 Task: Add Sprouts Organic Sprouts Blend Medium Roast Ground Coffee to the cart.
Action: Mouse moved to (22, 91)
Screenshot: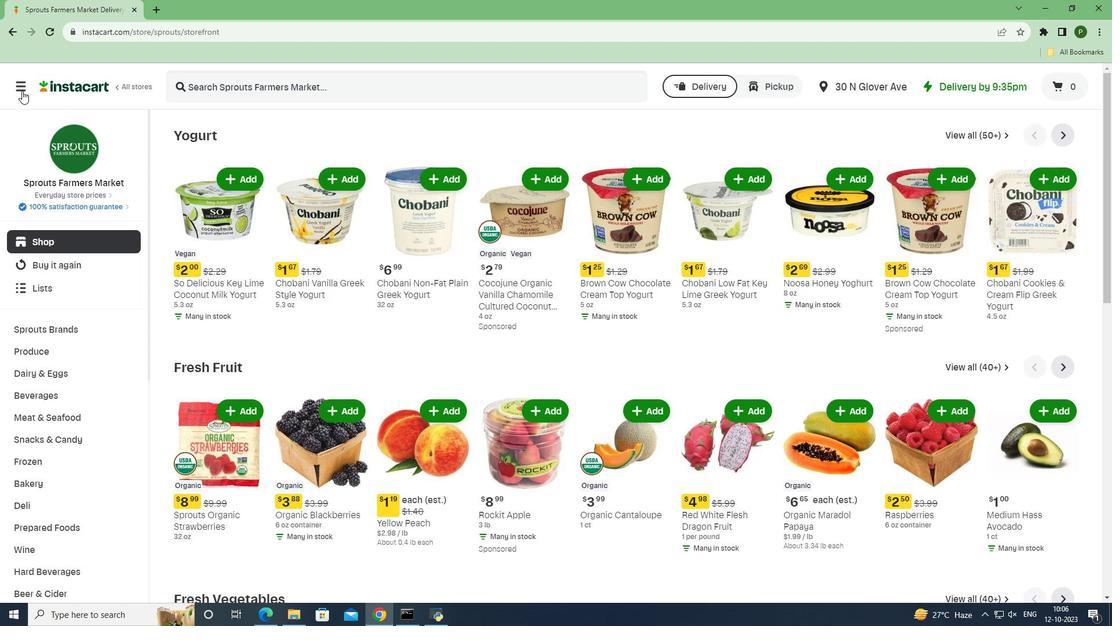 
Action: Mouse pressed left at (22, 91)
Screenshot: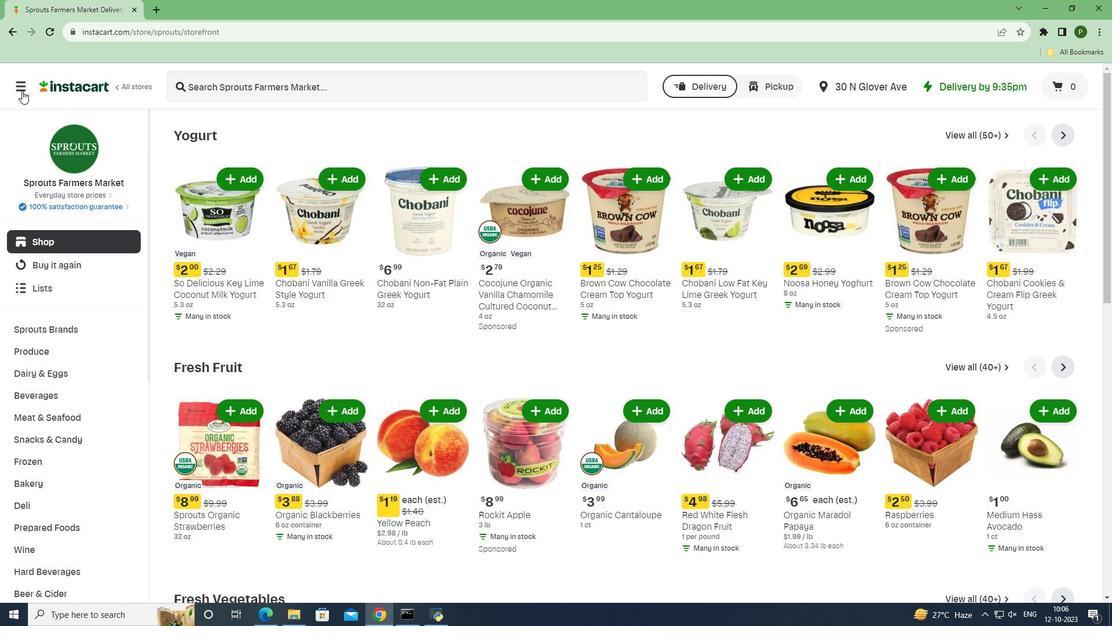 
Action: Mouse moved to (61, 310)
Screenshot: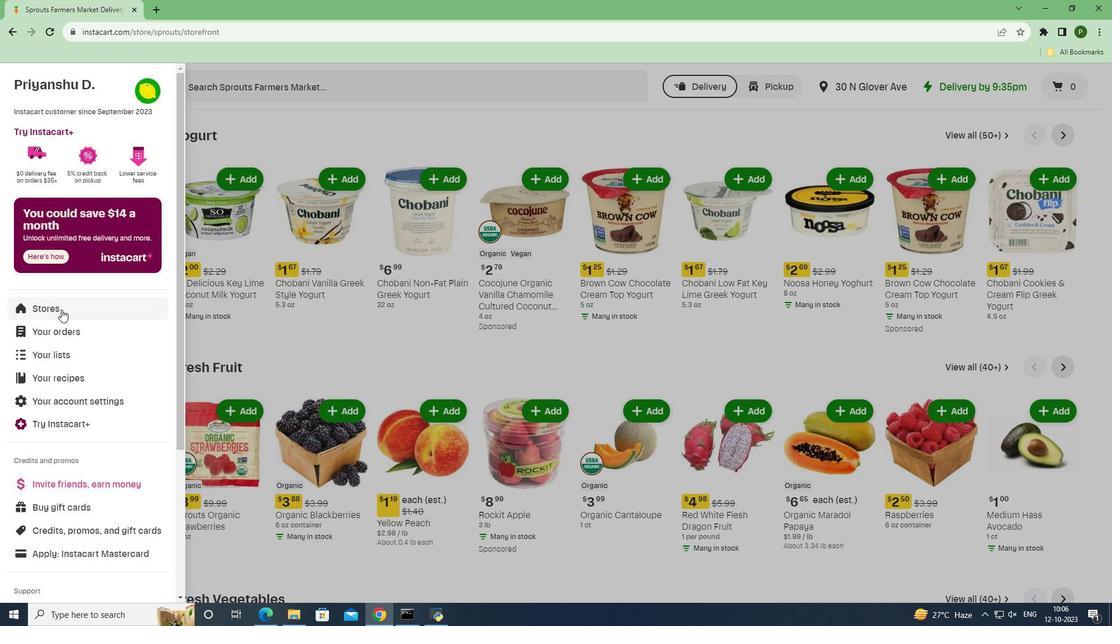 
Action: Mouse pressed left at (61, 310)
Screenshot: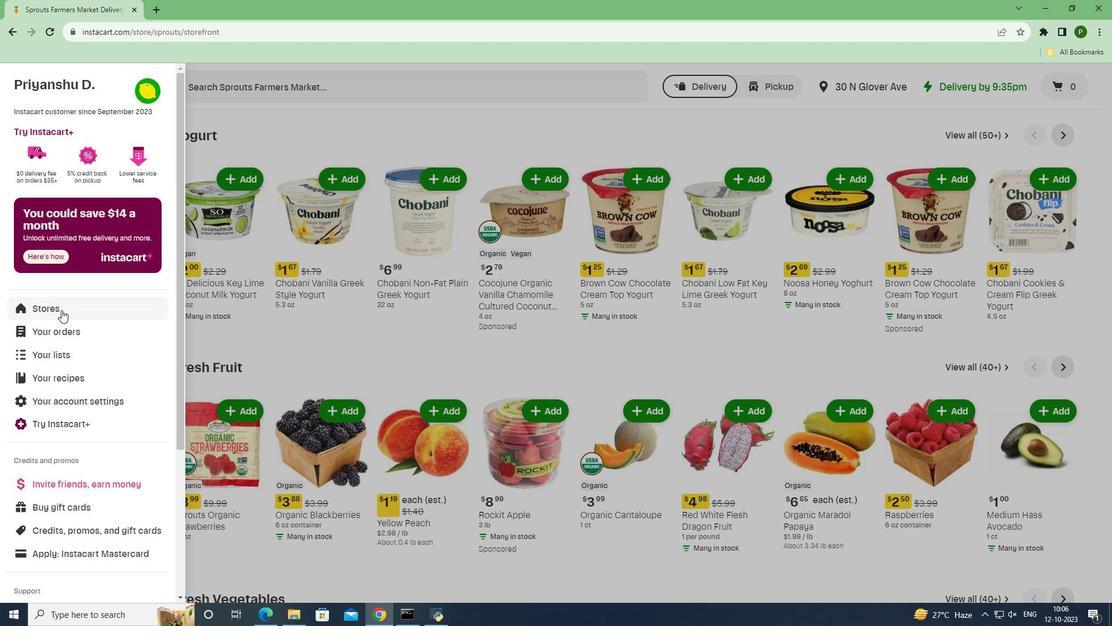 
Action: Mouse moved to (261, 136)
Screenshot: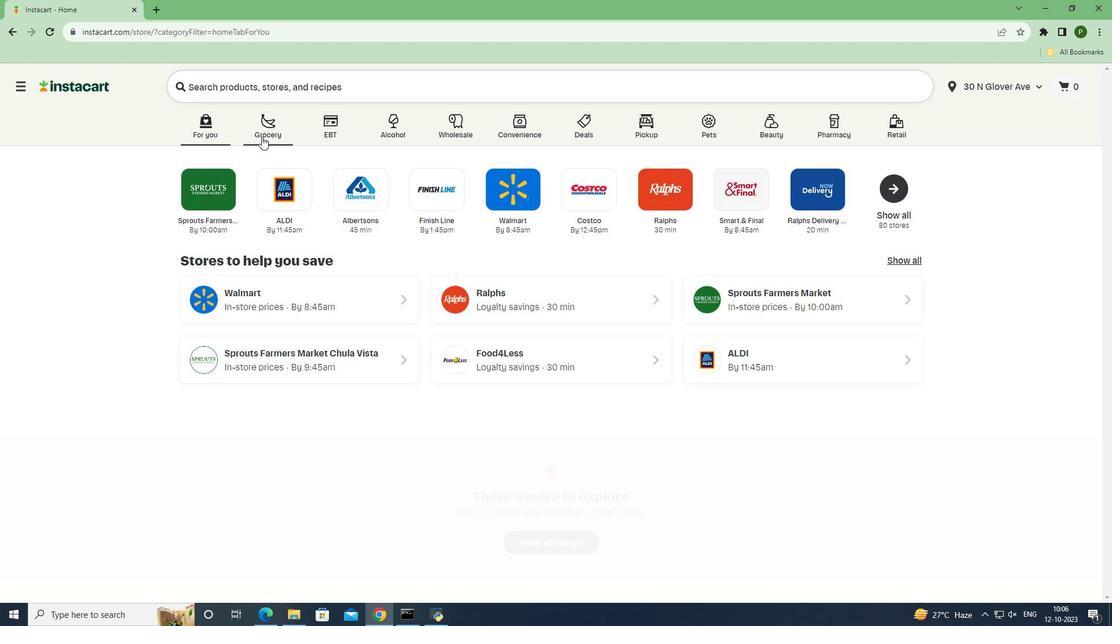 
Action: Mouse pressed left at (261, 136)
Screenshot: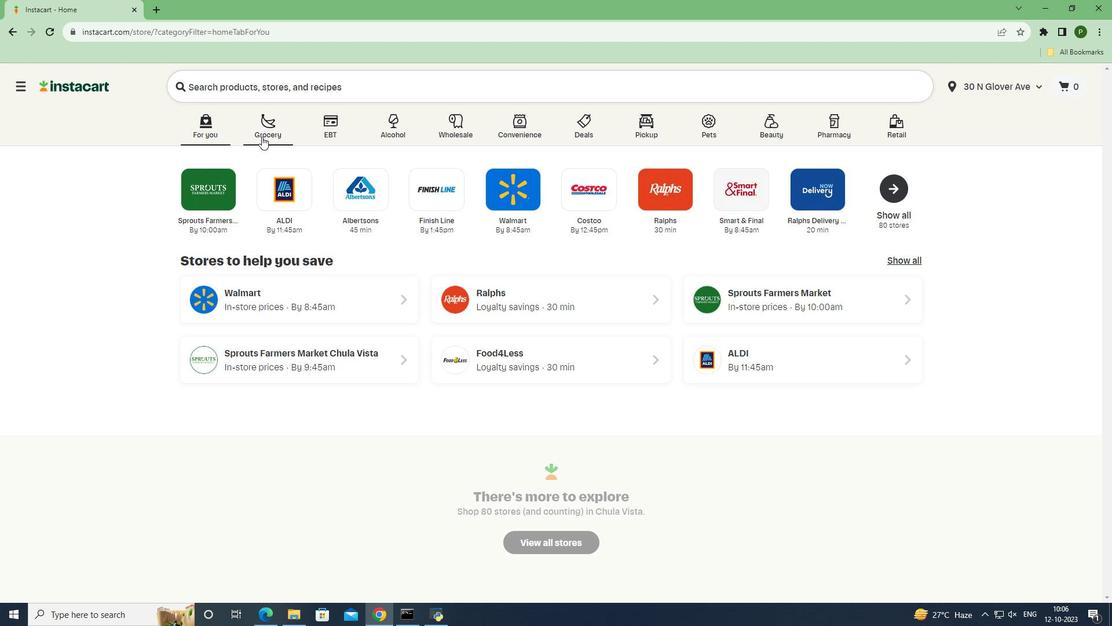 
Action: Mouse moved to (480, 264)
Screenshot: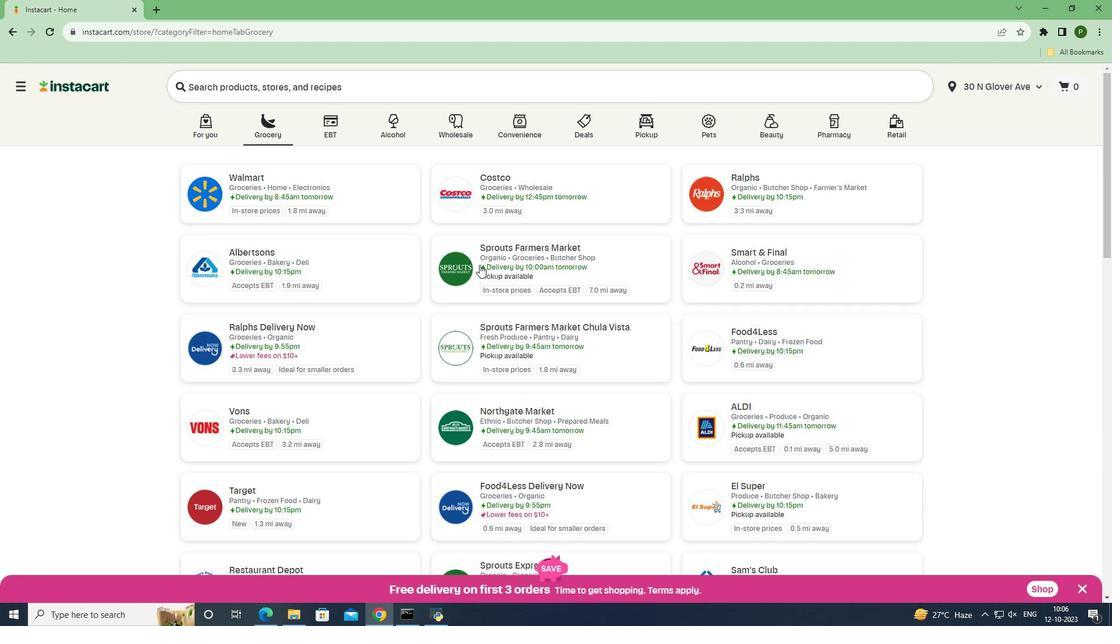 
Action: Mouse pressed left at (480, 264)
Screenshot: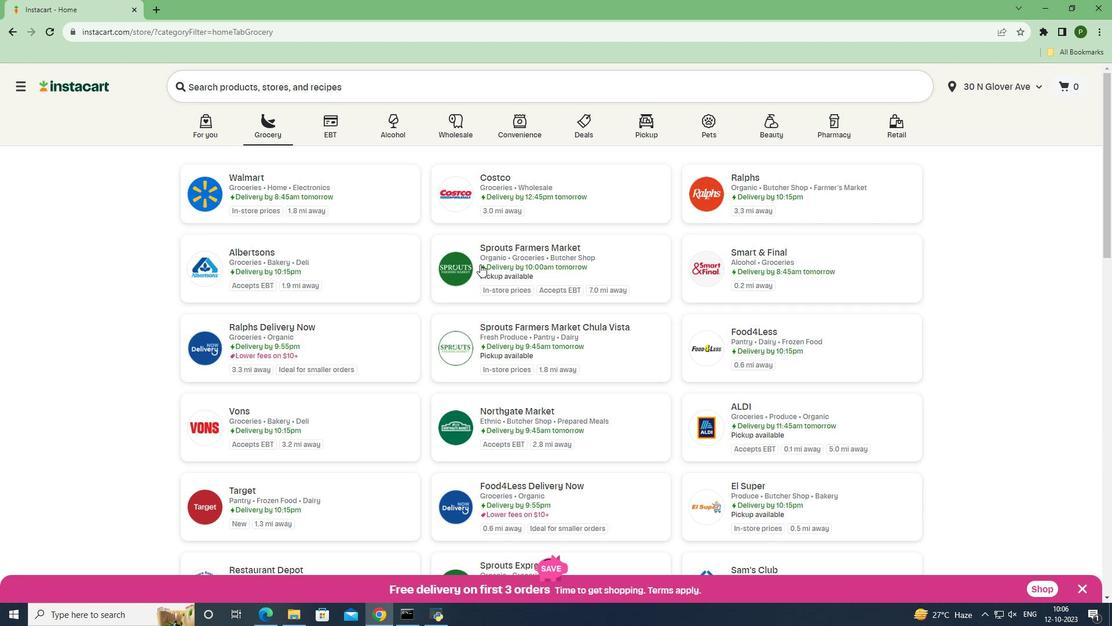 
Action: Mouse moved to (88, 399)
Screenshot: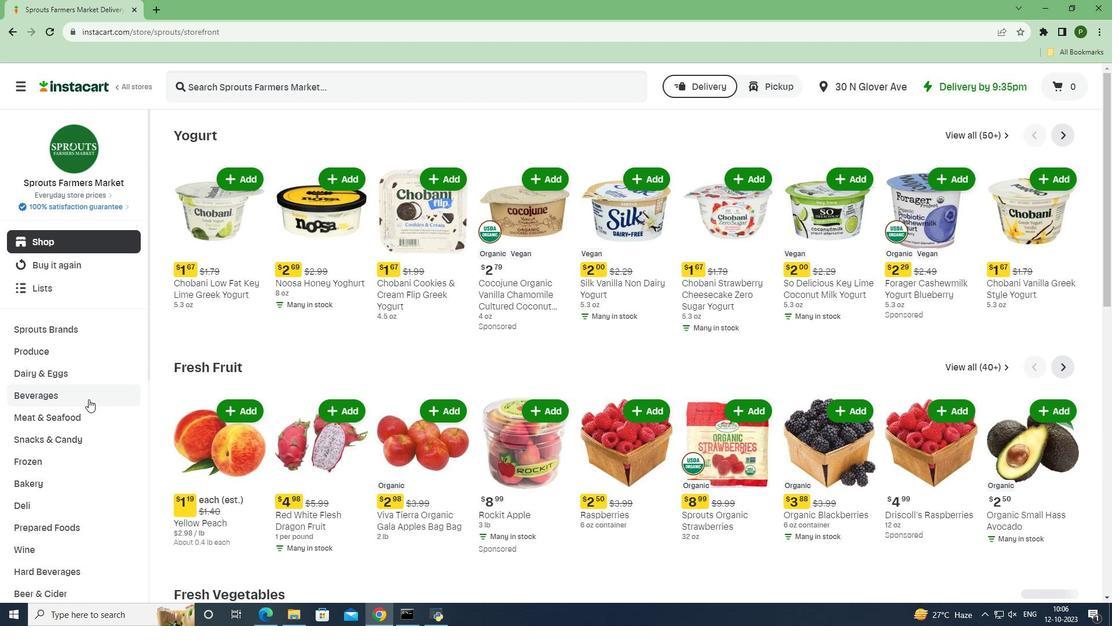 
Action: Mouse pressed left at (88, 399)
Screenshot: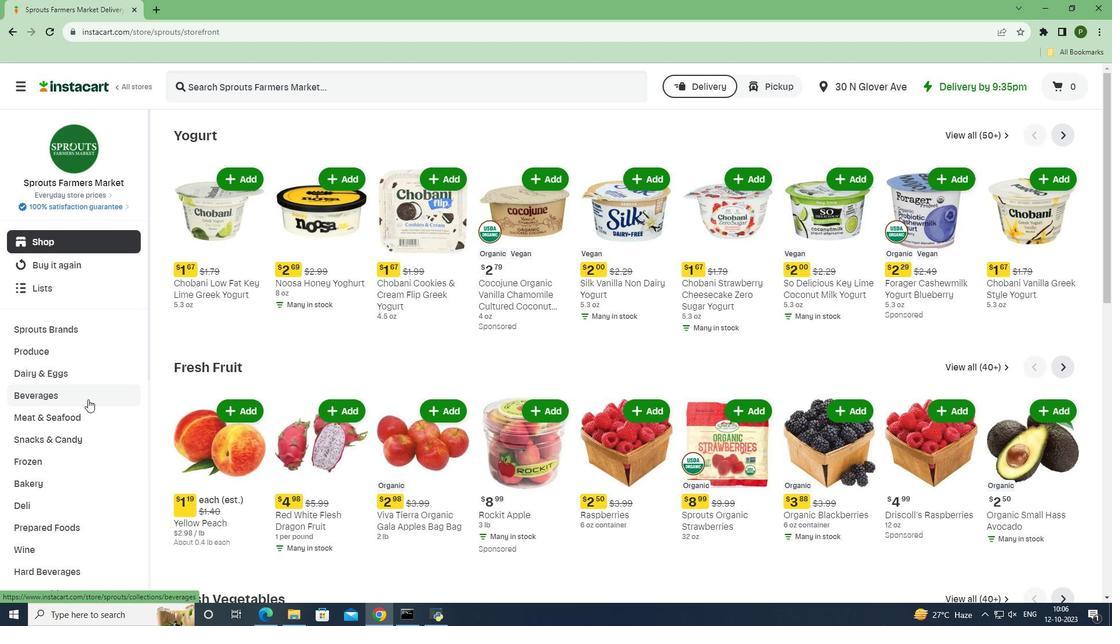 
Action: Mouse moved to (428, 159)
Screenshot: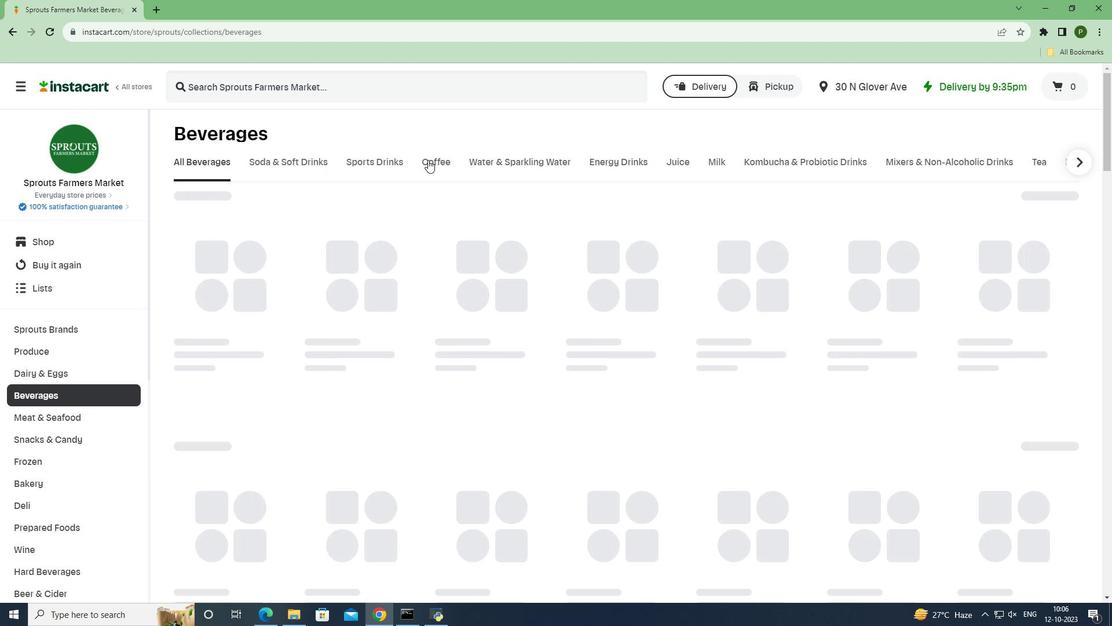 
Action: Mouse pressed left at (428, 159)
Screenshot: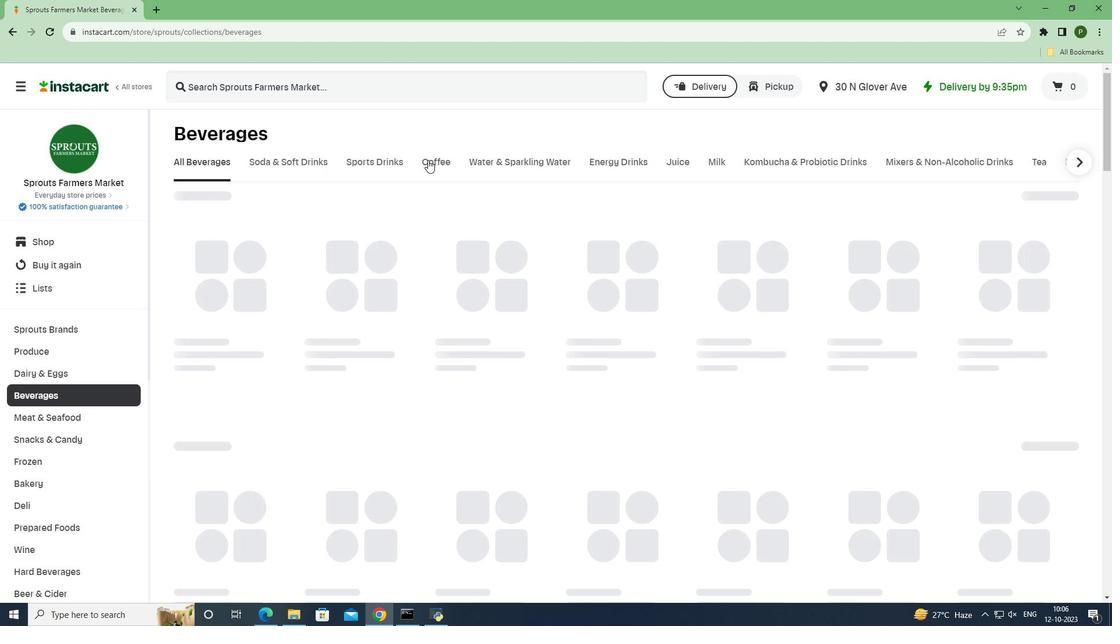 
Action: Mouse moved to (302, 85)
Screenshot: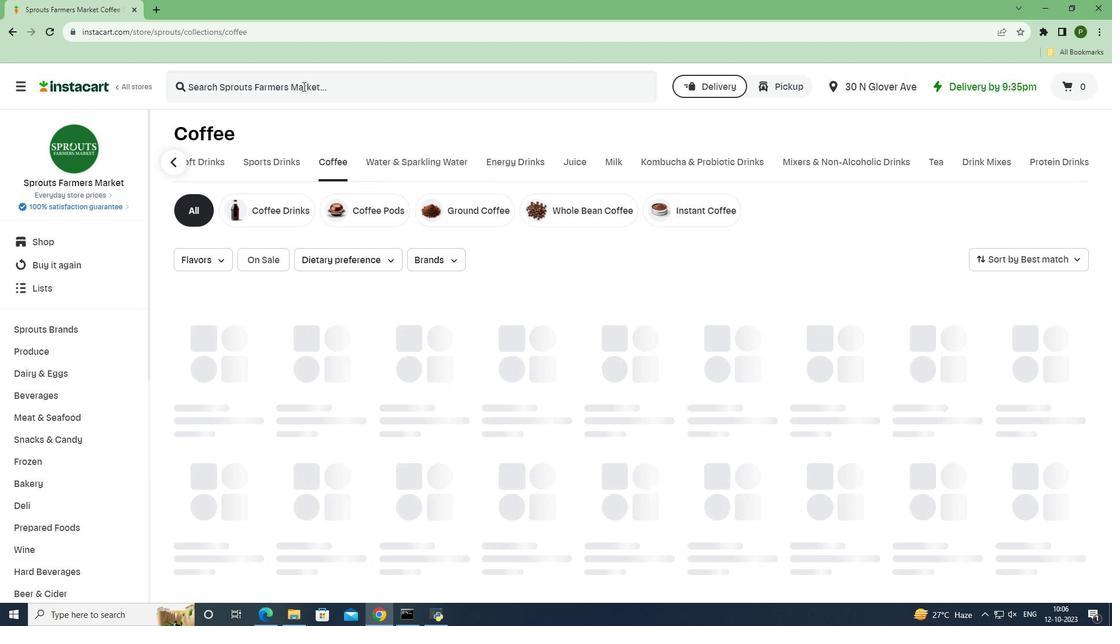 
Action: Mouse pressed left at (302, 85)
Screenshot: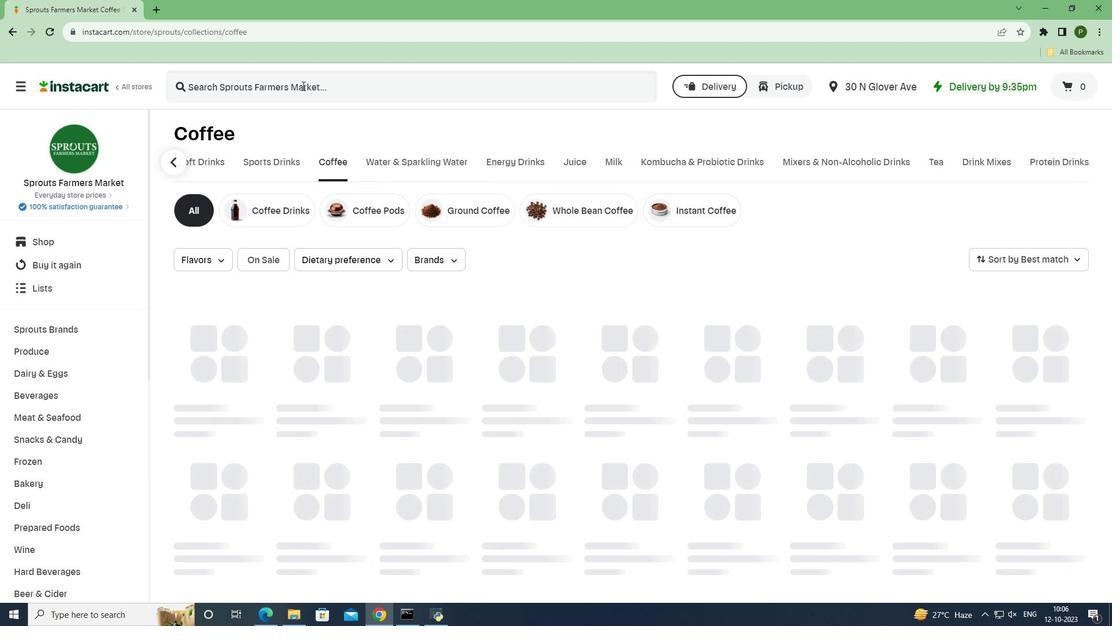 
Action: Key pressed <Key.caps_lock>S<Key.caps_lock>prouts<Key.space><Key.caps_lock>O<Key.caps_lock>rganic<Key.space><Key.caps_lock>S<Key.caps_lock>prouts<Key.space><Key.caps_lock>B<Key.caps_lock>lend<Key.space><Key.caps_lock>M<Key.caps_lock>edium<Key.space><Key.caps_lock>R<Key.caps_lock>oast<Key.space><Key.caps_lock>G<Key.caps_lock>round<Key.space><Key.caps_lock>C<Key.caps_lock>offee<Key.enter>
Screenshot: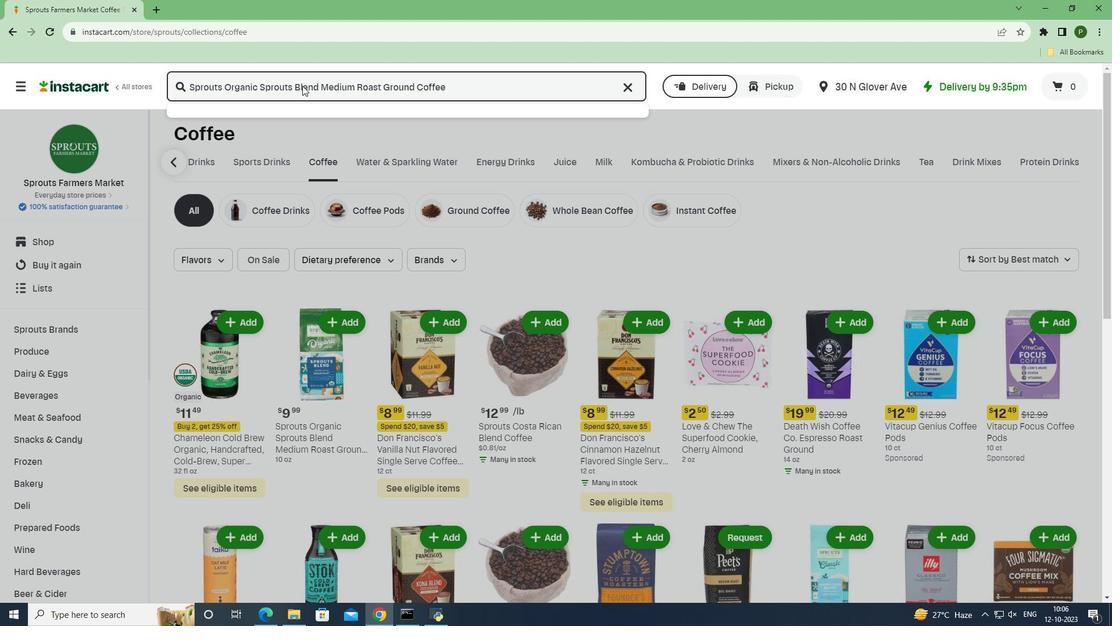 
Action: Mouse moved to (292, 309)
Screenshot: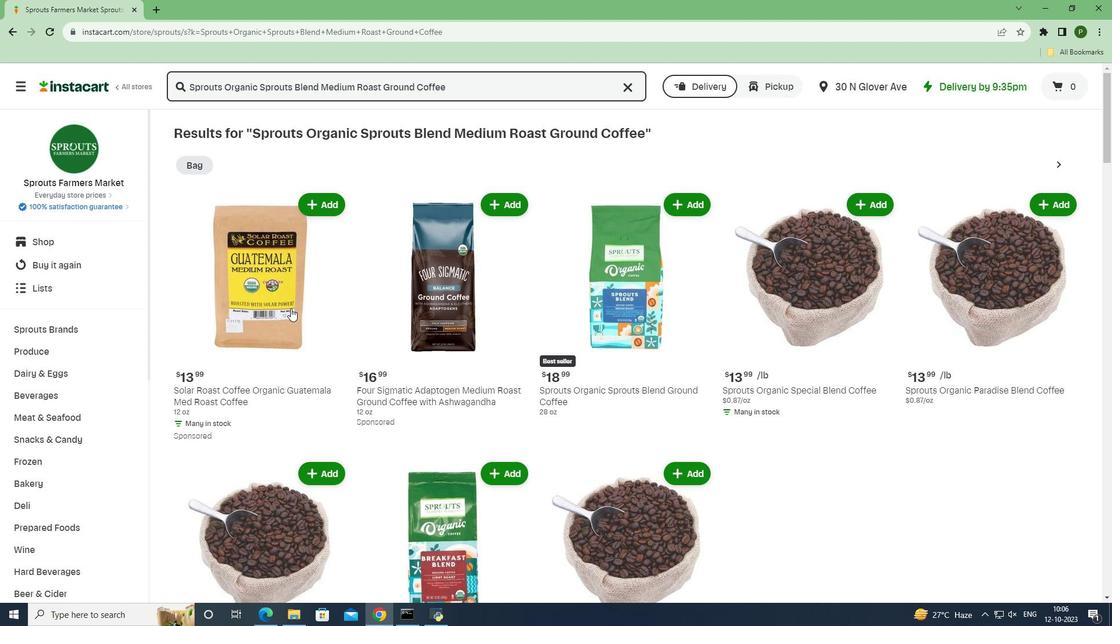 
Action: Mouse scrolled (292, 308) with delta (0, 0)
Screenshot: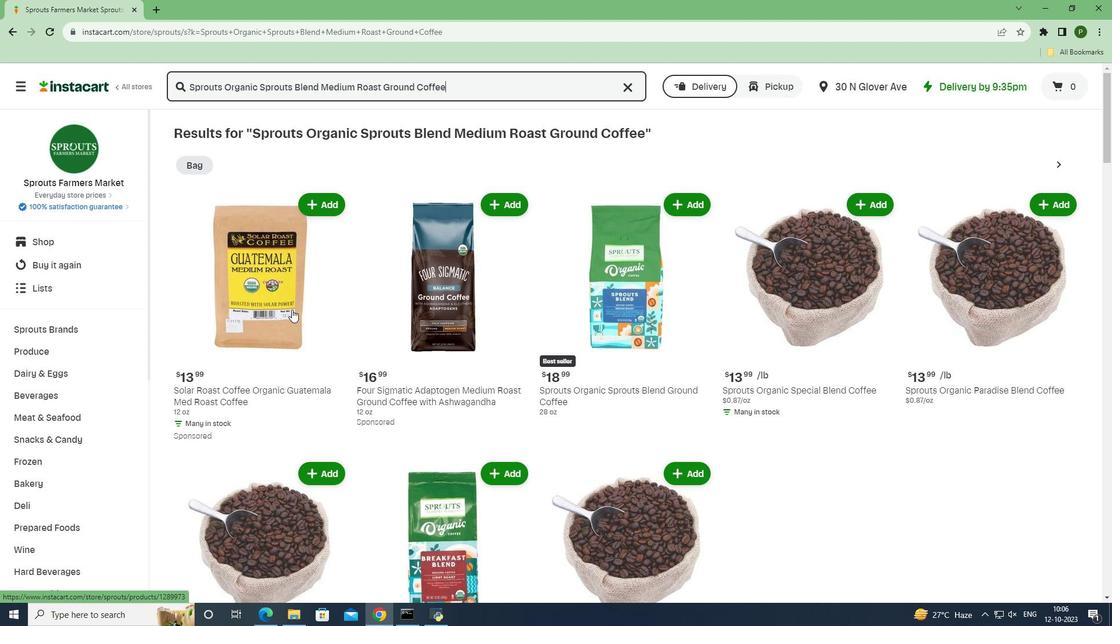 
Action: Mouse scrolled (292, 308) with delta (0, 0)
Screenshot: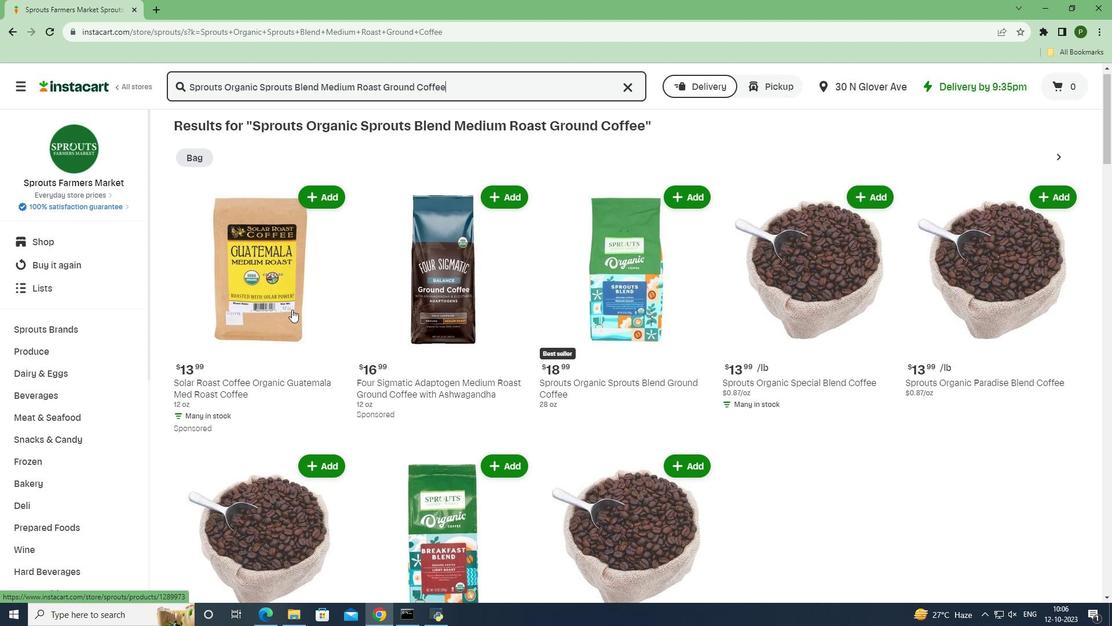
Action: Mouse scrolled (292, 308) with delta (0, 0)
Screenshot: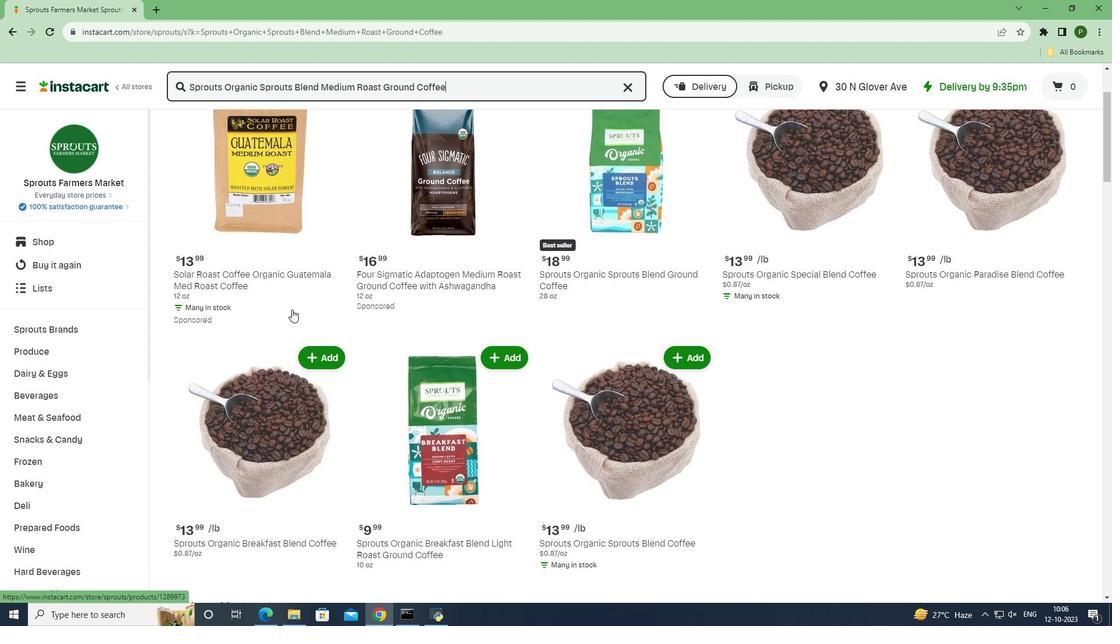 
Action: Mouse scrolled (292, 308) with delta (0, 0)
Screenshot: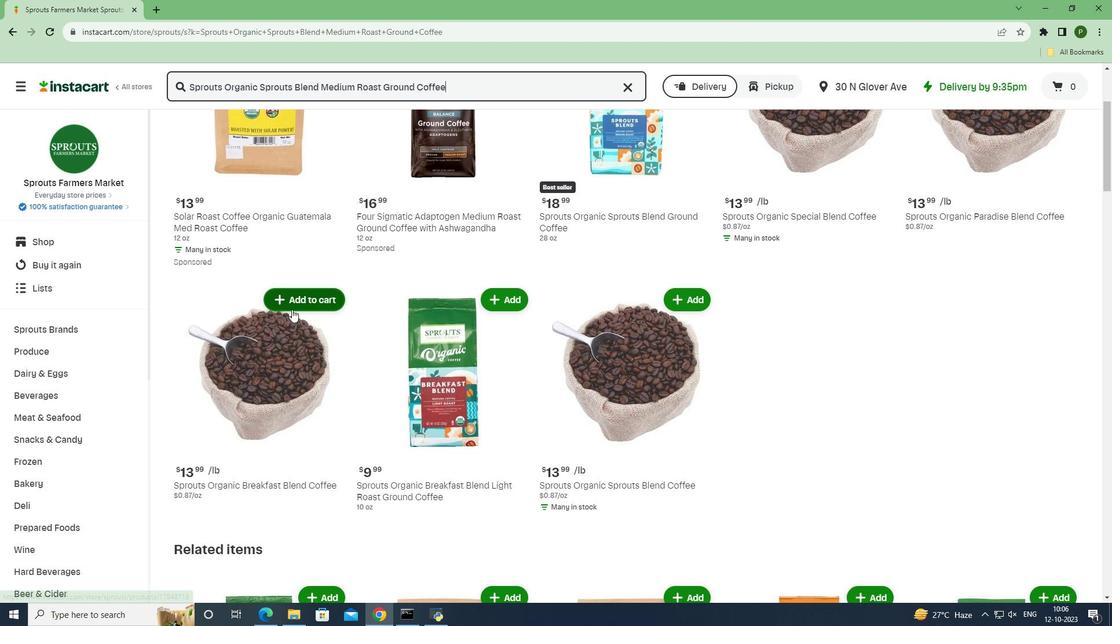 
Action: Mouse scrolled (292, 308) with delta (0, 0)
Screenshot: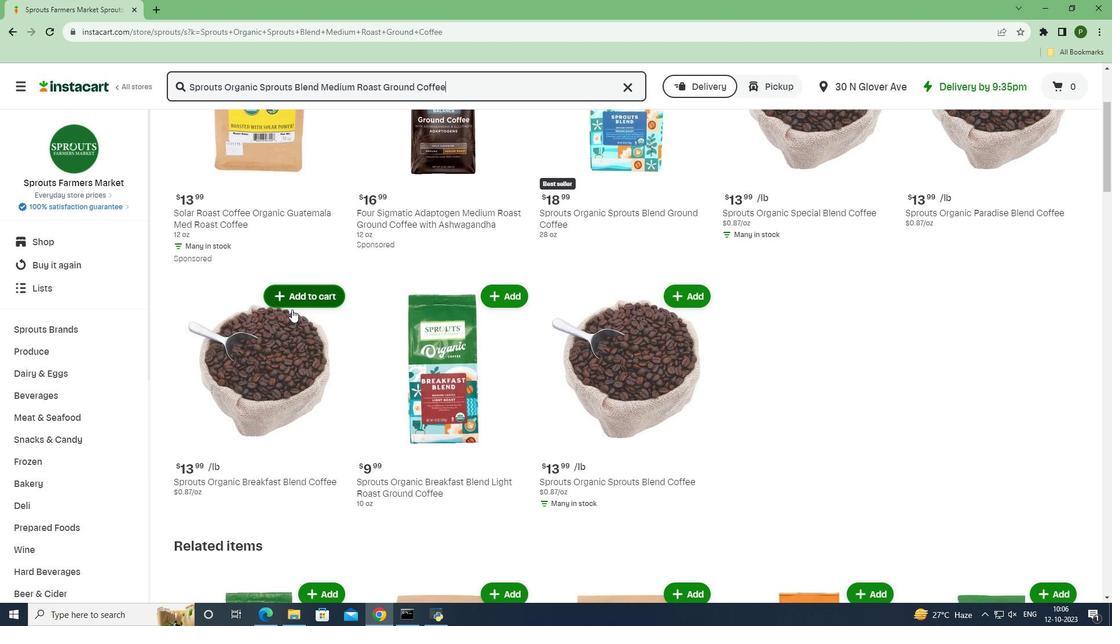 
Action: Mouse scrolled (292, 308) with delta (0, 0)
Screenshot: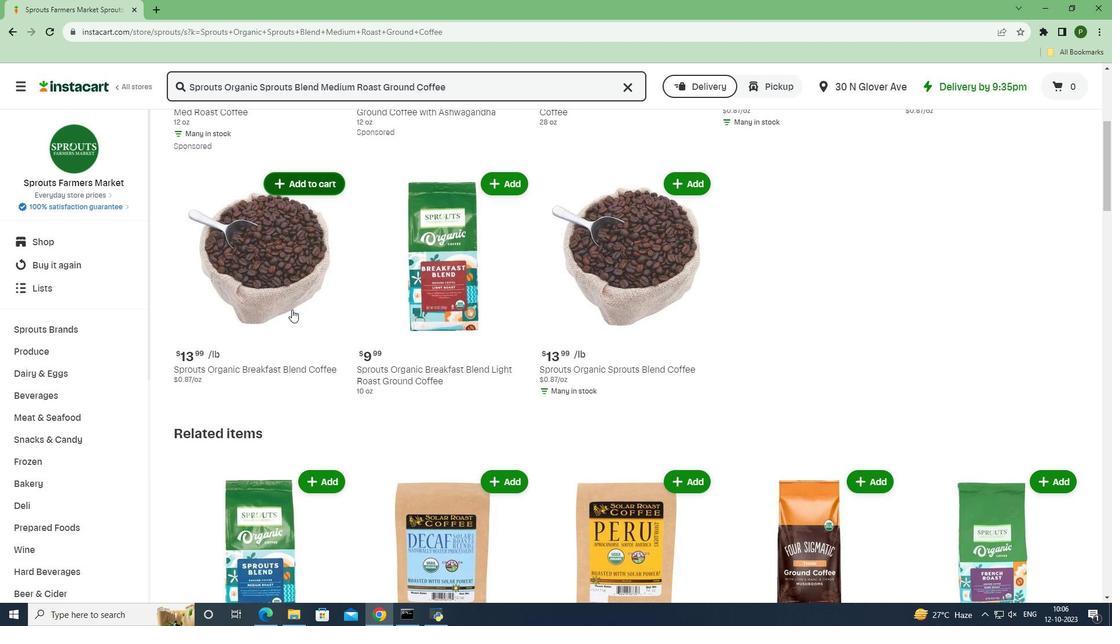 
Action: Mouse scrolled (292, 308) with delta (0, 0)
Screenshot: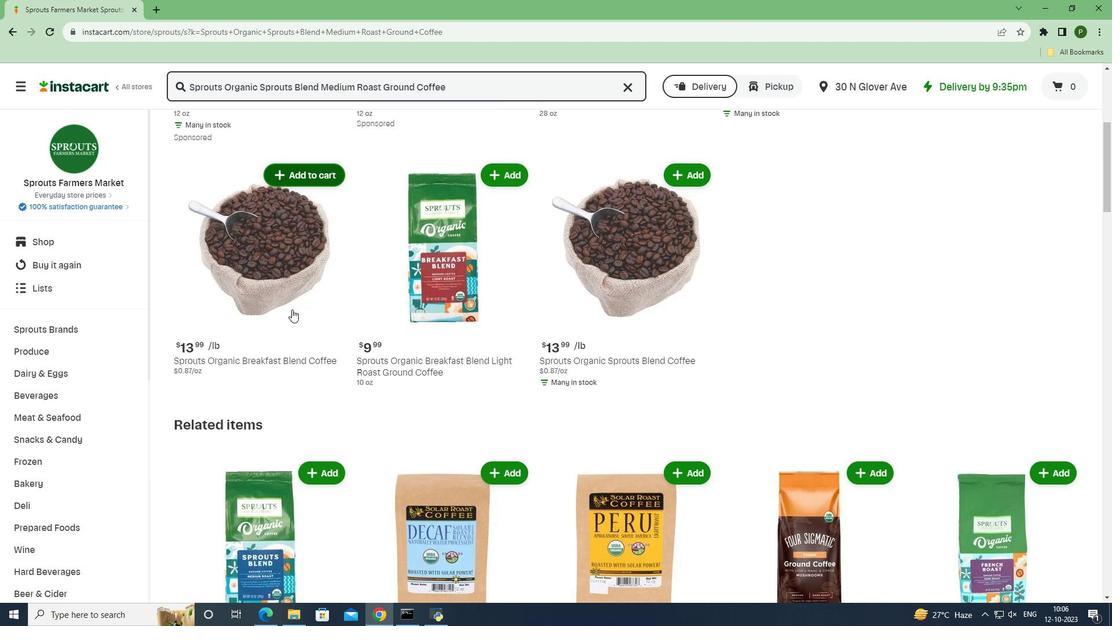 
Action: Mouse scrolled (292, 308) with delta (0, 0)
Screenshot: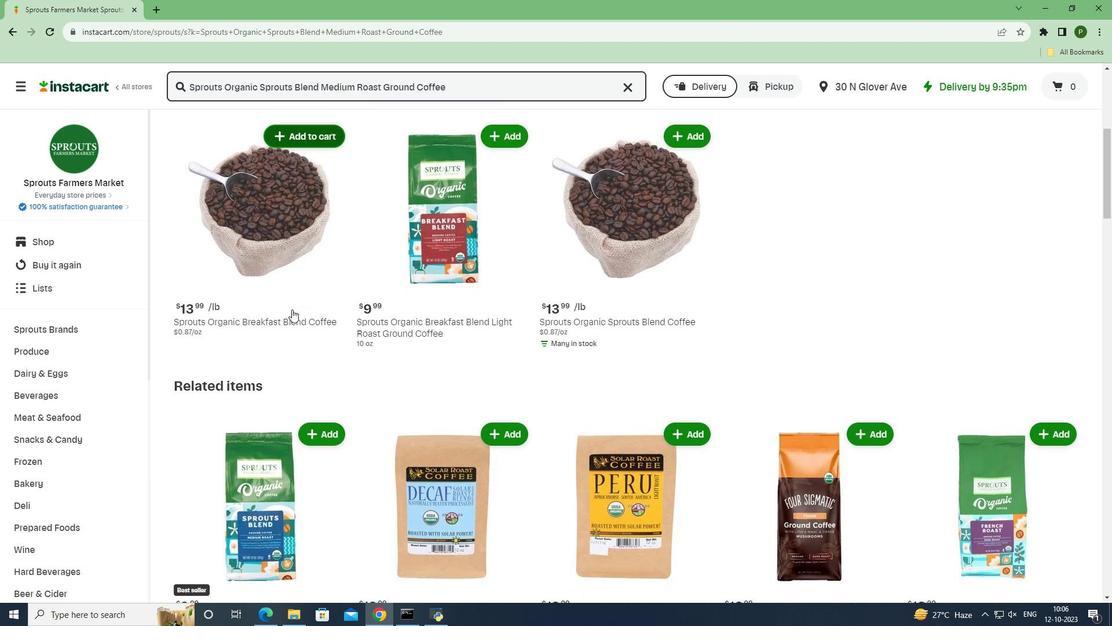 
Action: Mouse scrolled (292, 310) with delta (0, 0)
Screenshot: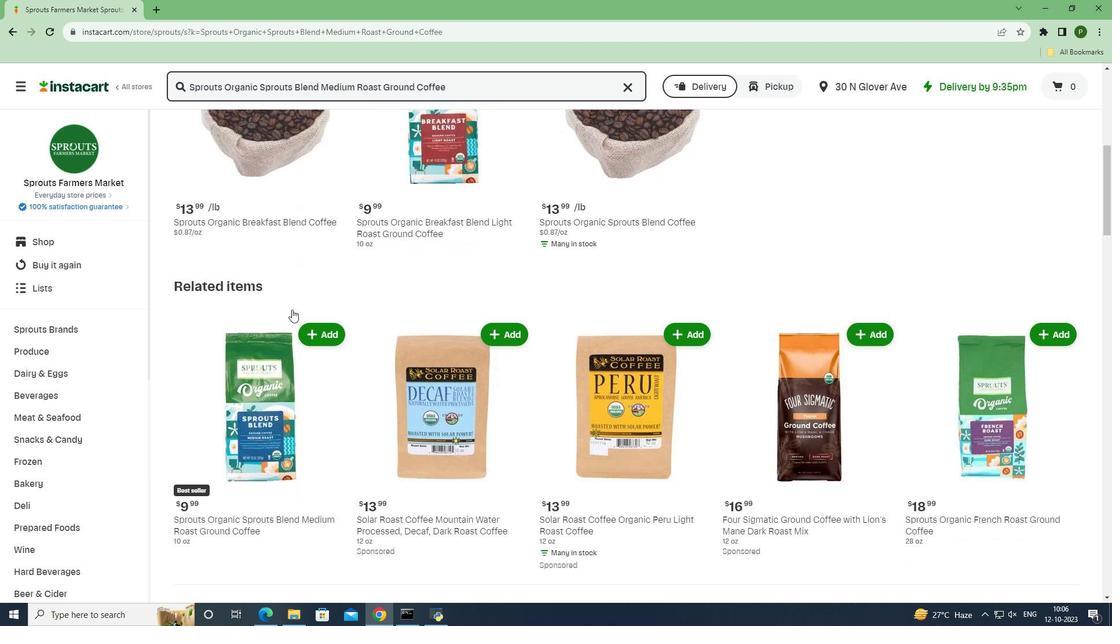 
Action: Mouse moved to (310, 364)
Screenshot: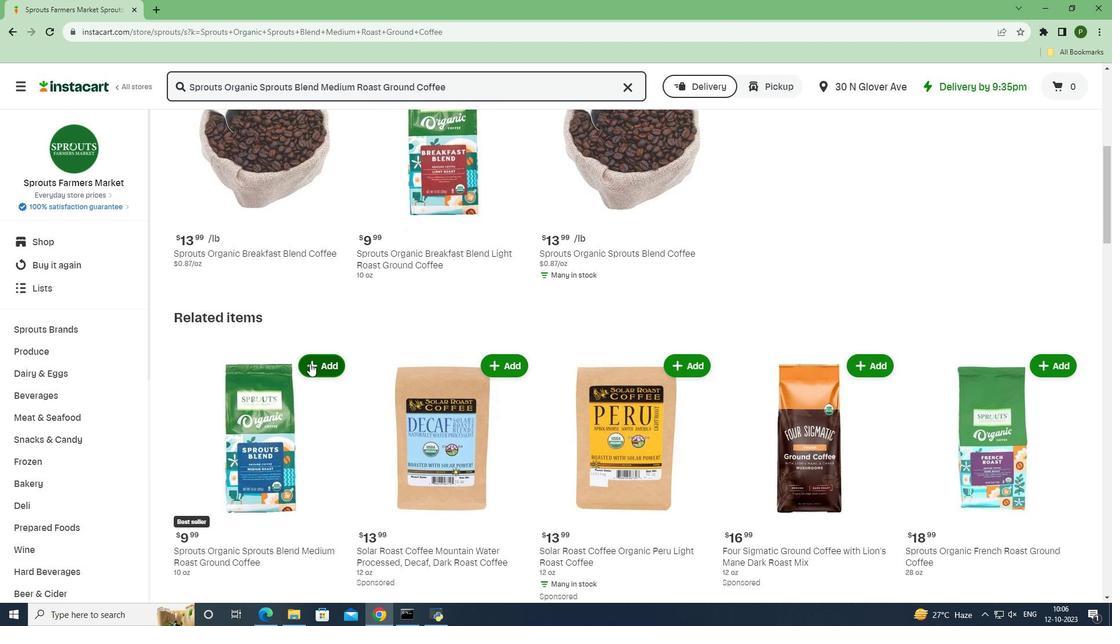 
Action: Mouse pressed left at (310, 364)
Screenshot: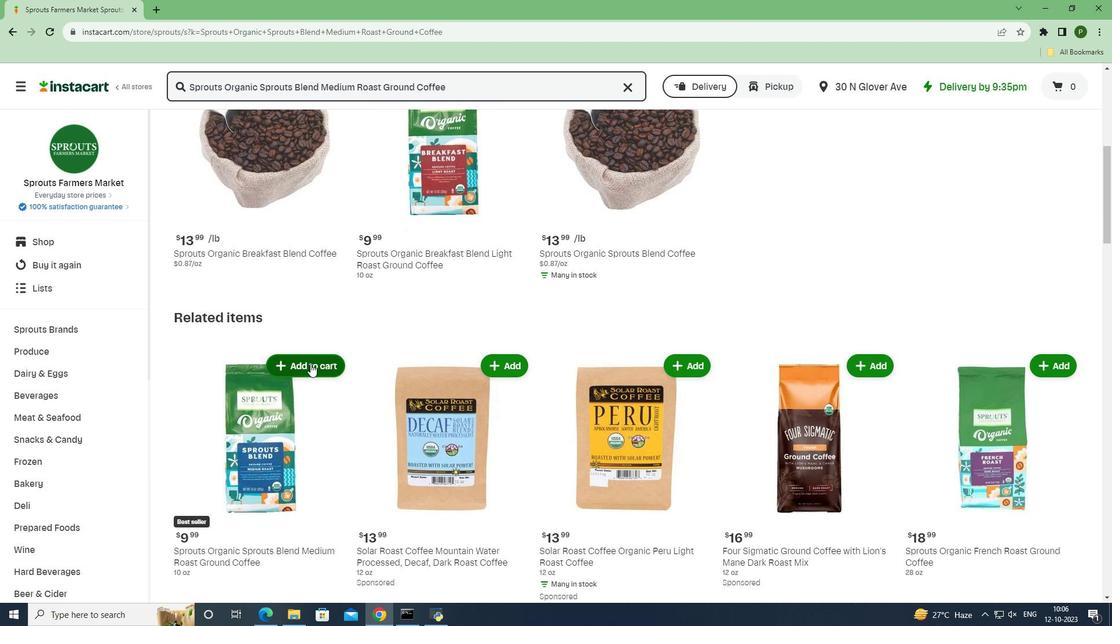 
Action: Mouse moved to (333, 415)
Screenshot: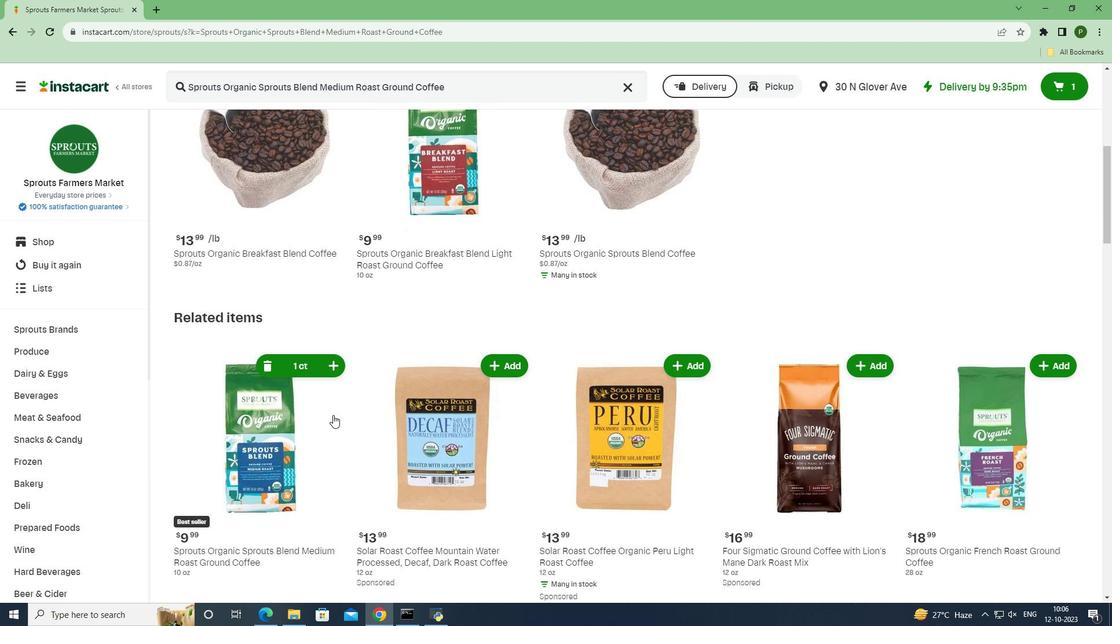 
